 Task: Add Now Vitamin D-3 Cream to the cart.
Action: Mouse moved to (944, 364)
Screenshot: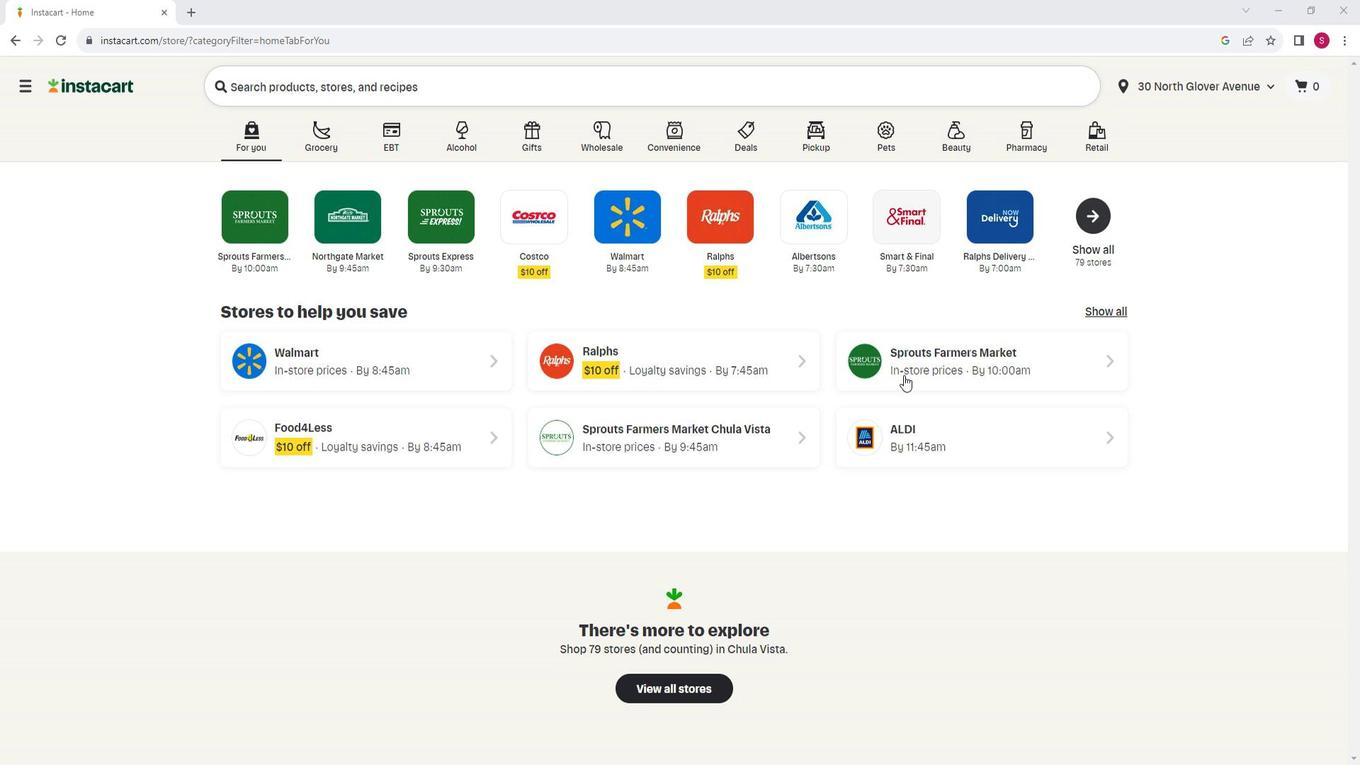 
Action: Mouse pressed left at (944, 364)
Screenshot: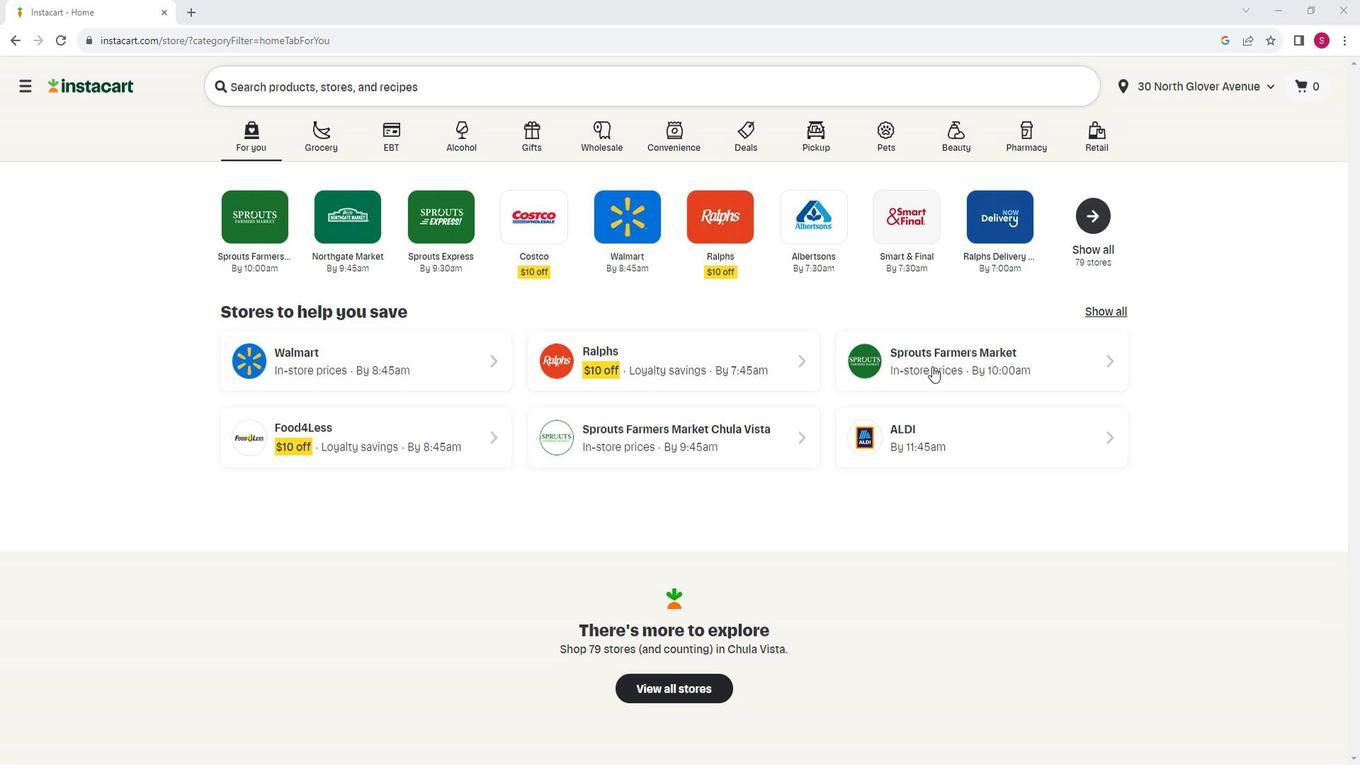 
Action: Mouse moved to (124, 513)
Screenshot: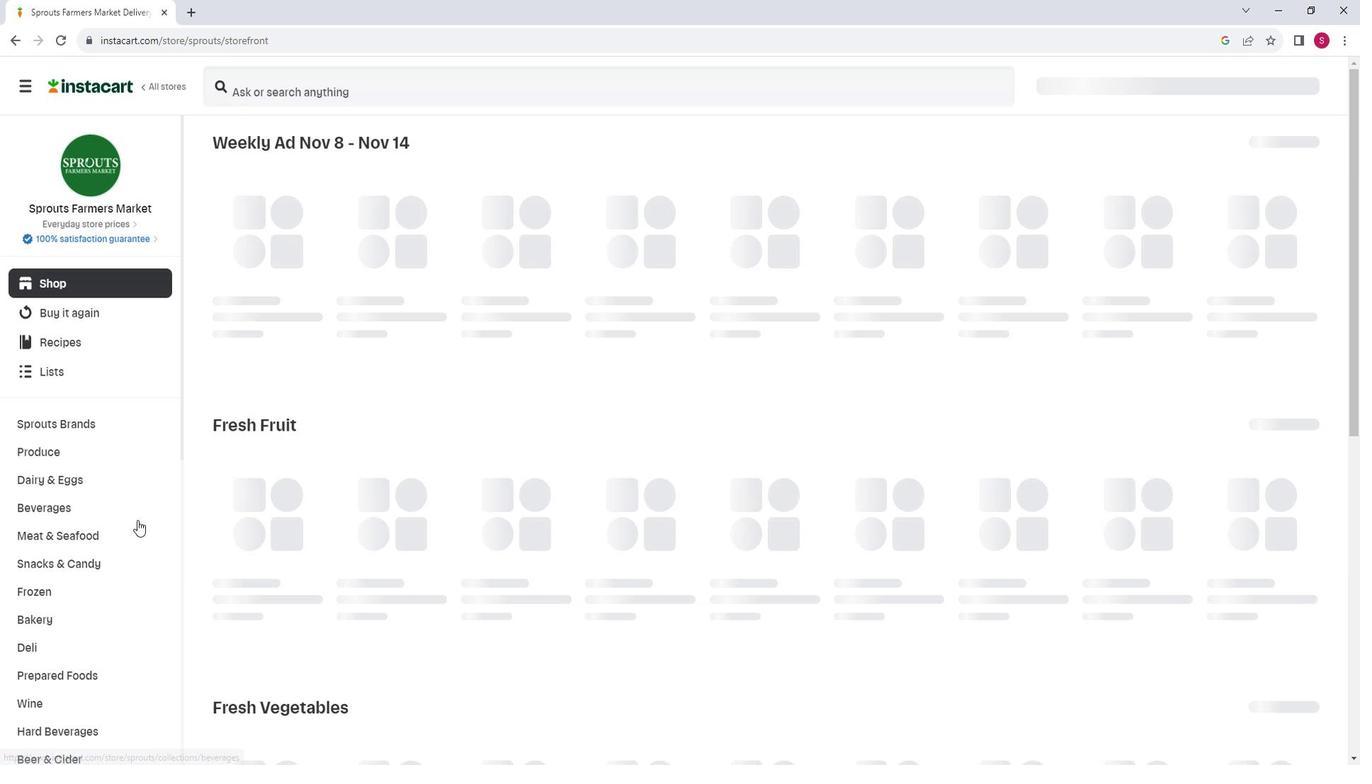 
Action: Mouse scrolled (124, 512) with delta (0, 0)
Screenshot: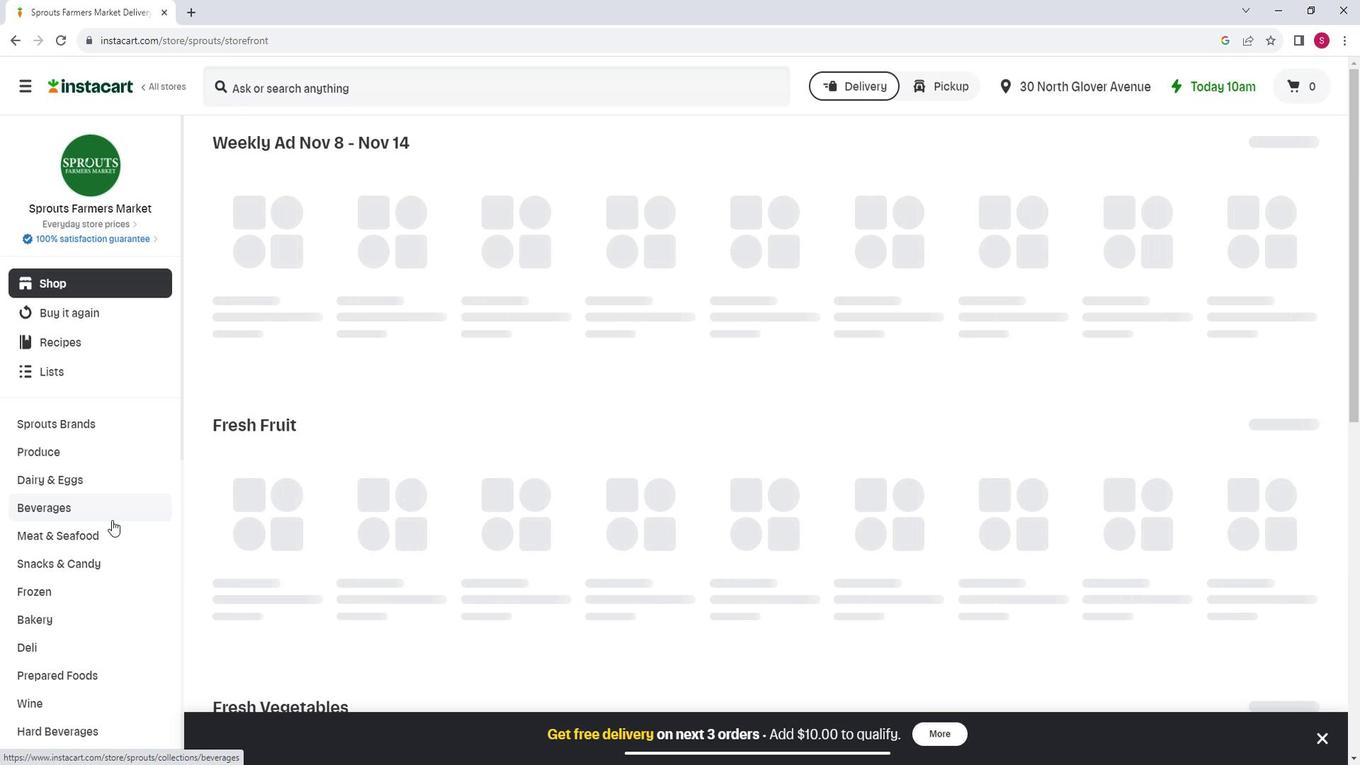 
Action: Mouse scrolled (124, 512) with delta (0, 0)
Screenshot: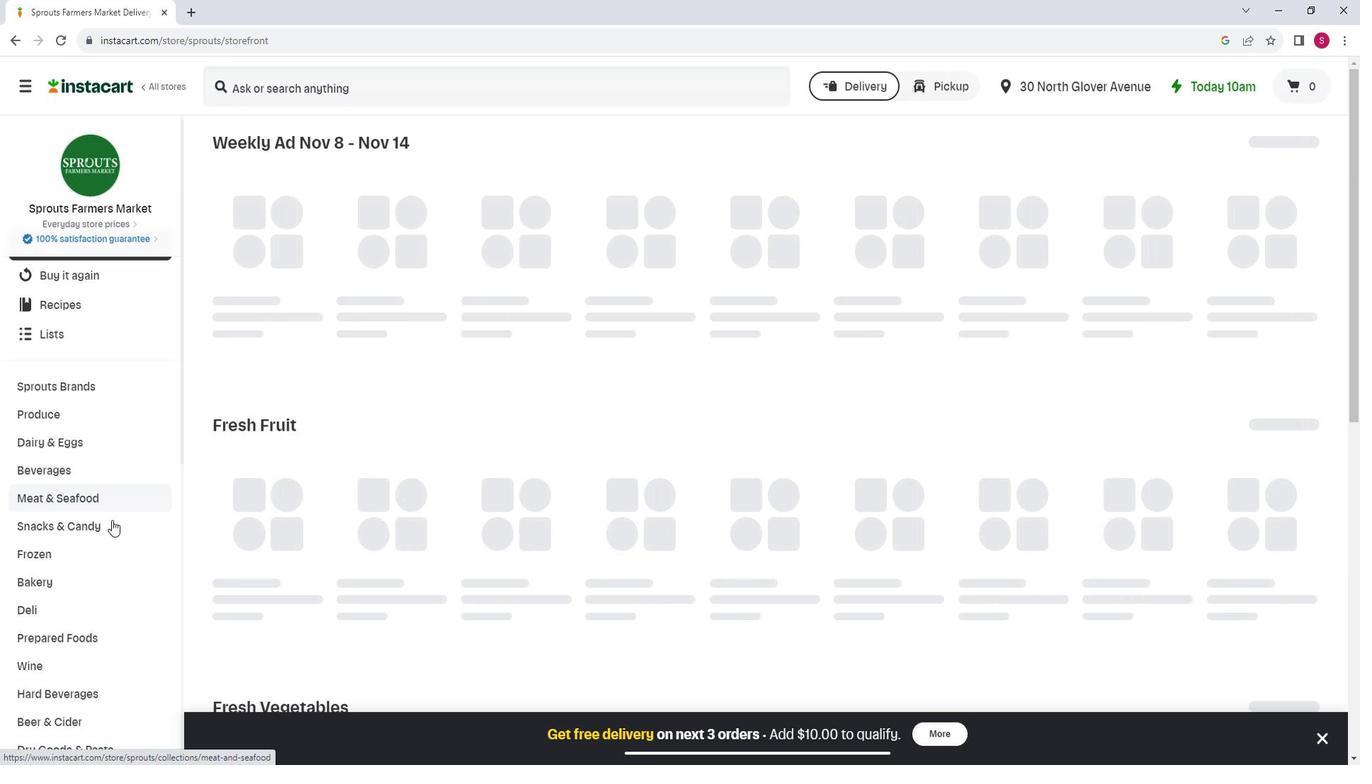 
Action: Mouse scrolled (124, 512) with delta (0, 0)
Screenshot: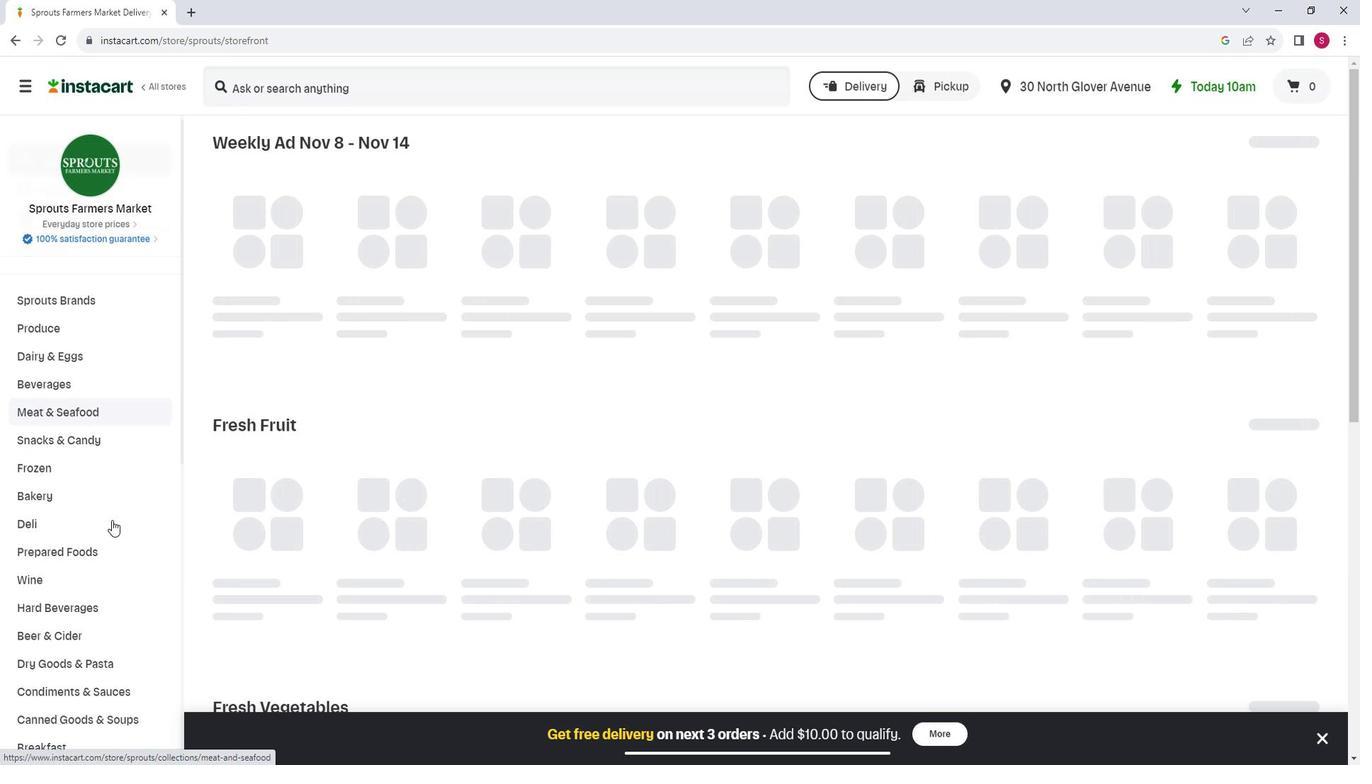
Action: Mouse scrolled (124, 512) with delta (0, 0)
Screenshot: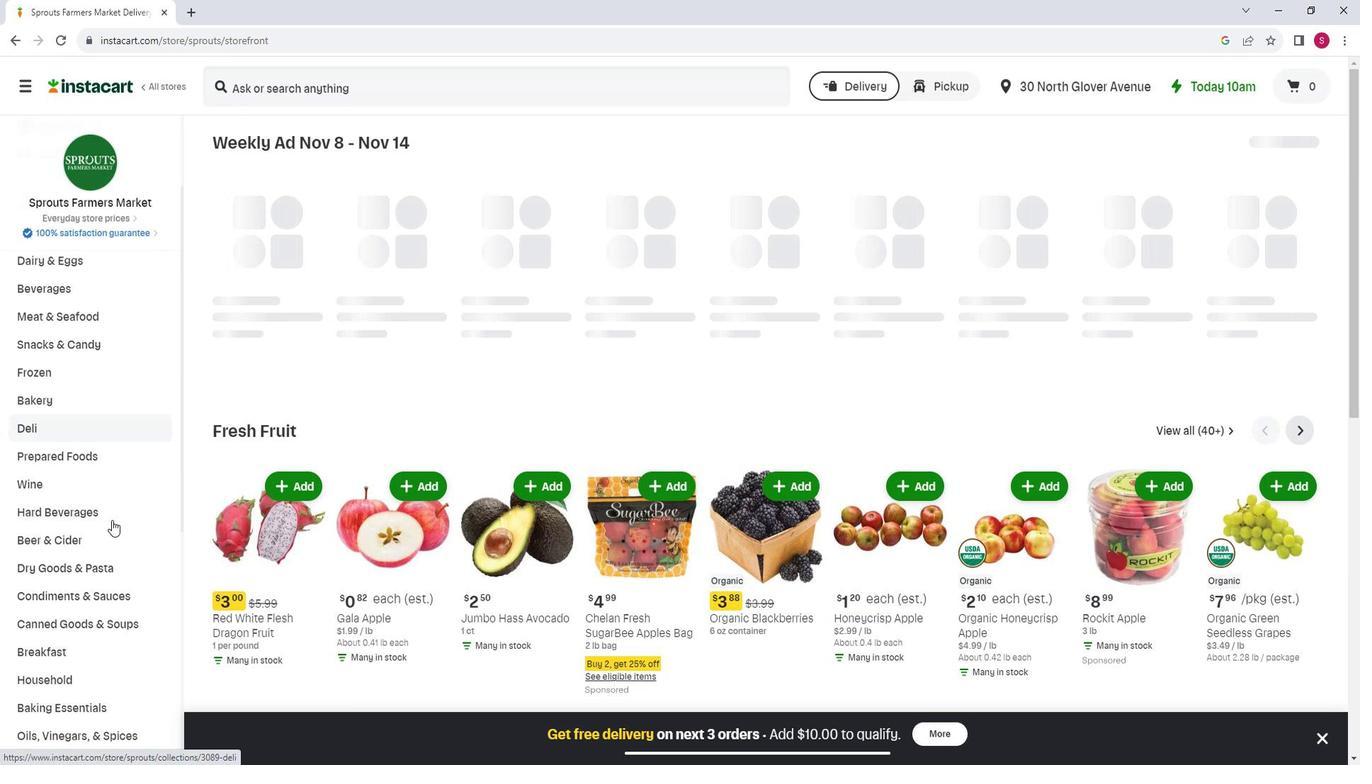 
Action: Mouse scrolled (124, 512) with delta (0, 0)
Screenshot: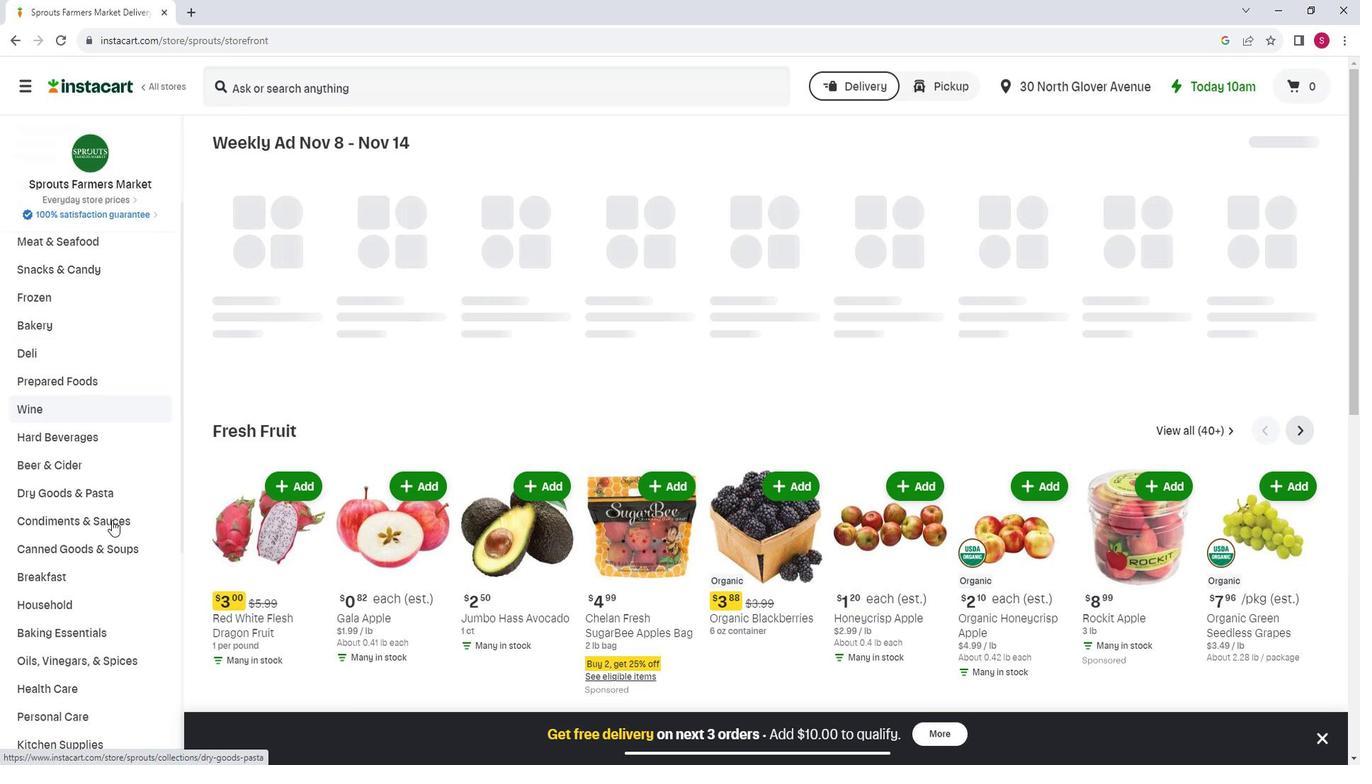 
Action: Mouse scrolled (124, 512) with delta (0, 0)
Screenshot: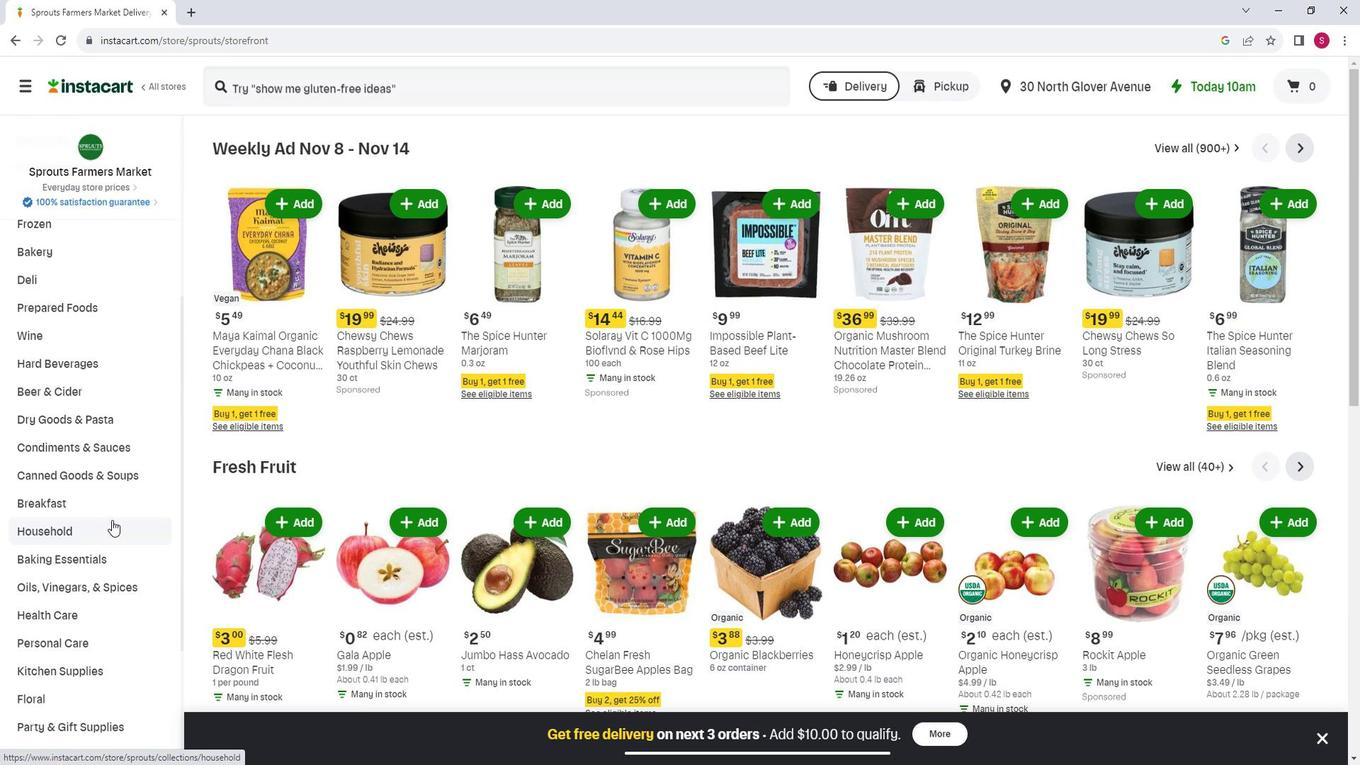 
Action: Mouse moved to (118, 556)
Screenshot: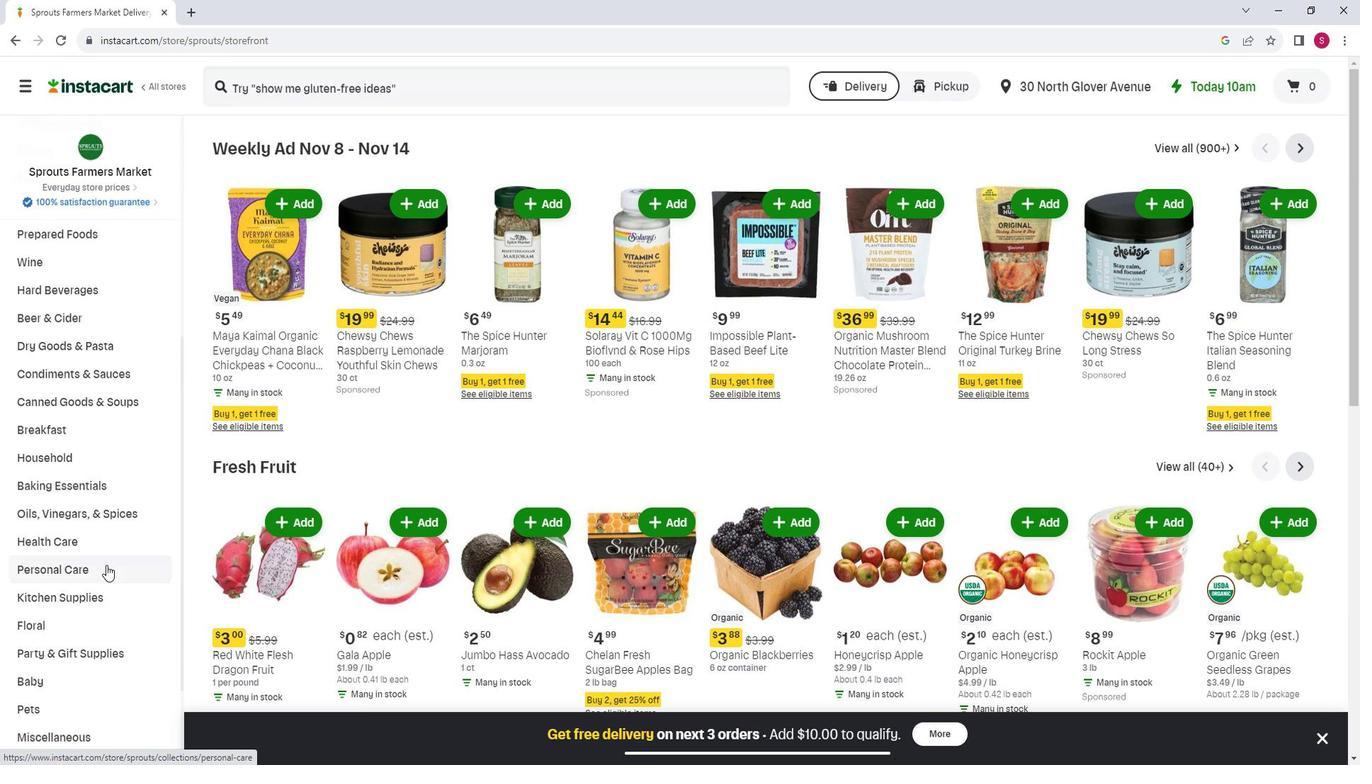 
Action: Mouse pressed left at (118, 556)
Screenshot: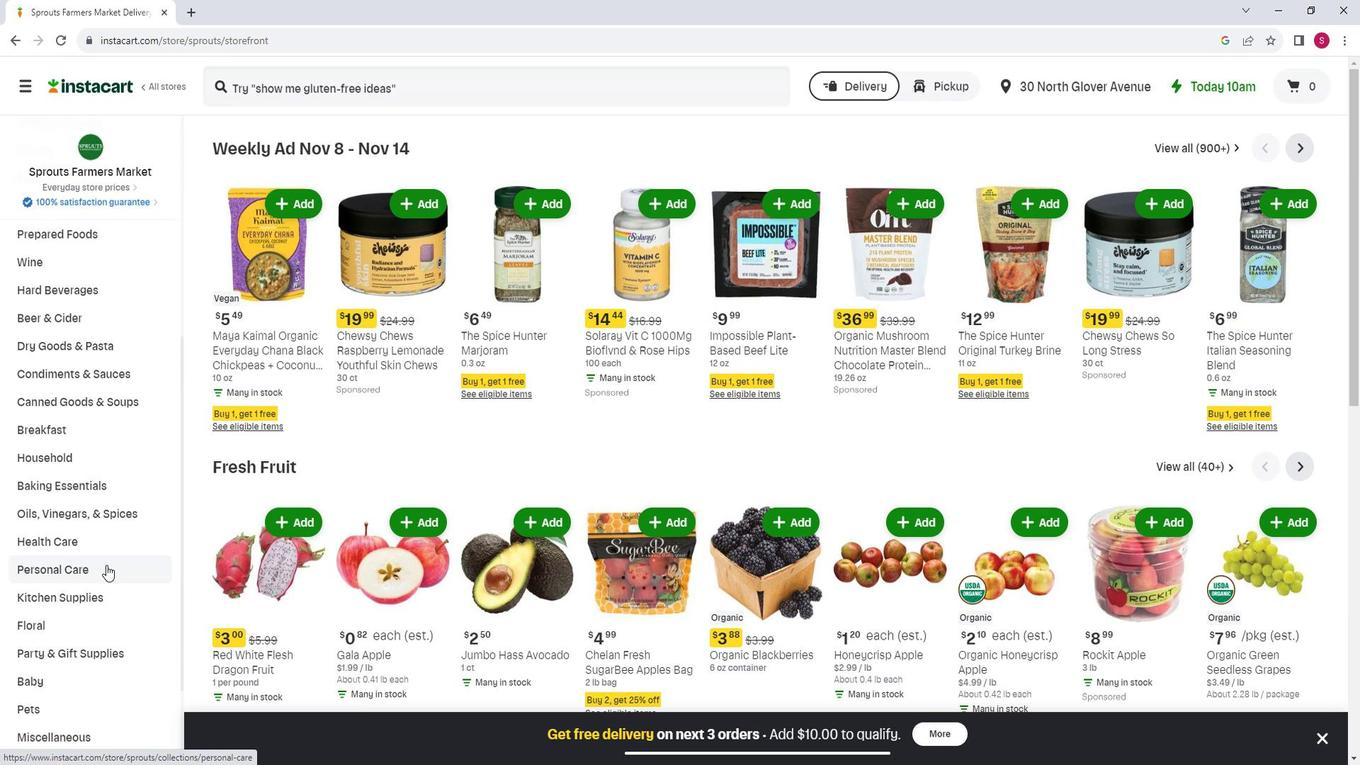 
Action: Mouse moved to (371, 192)
Screenshot: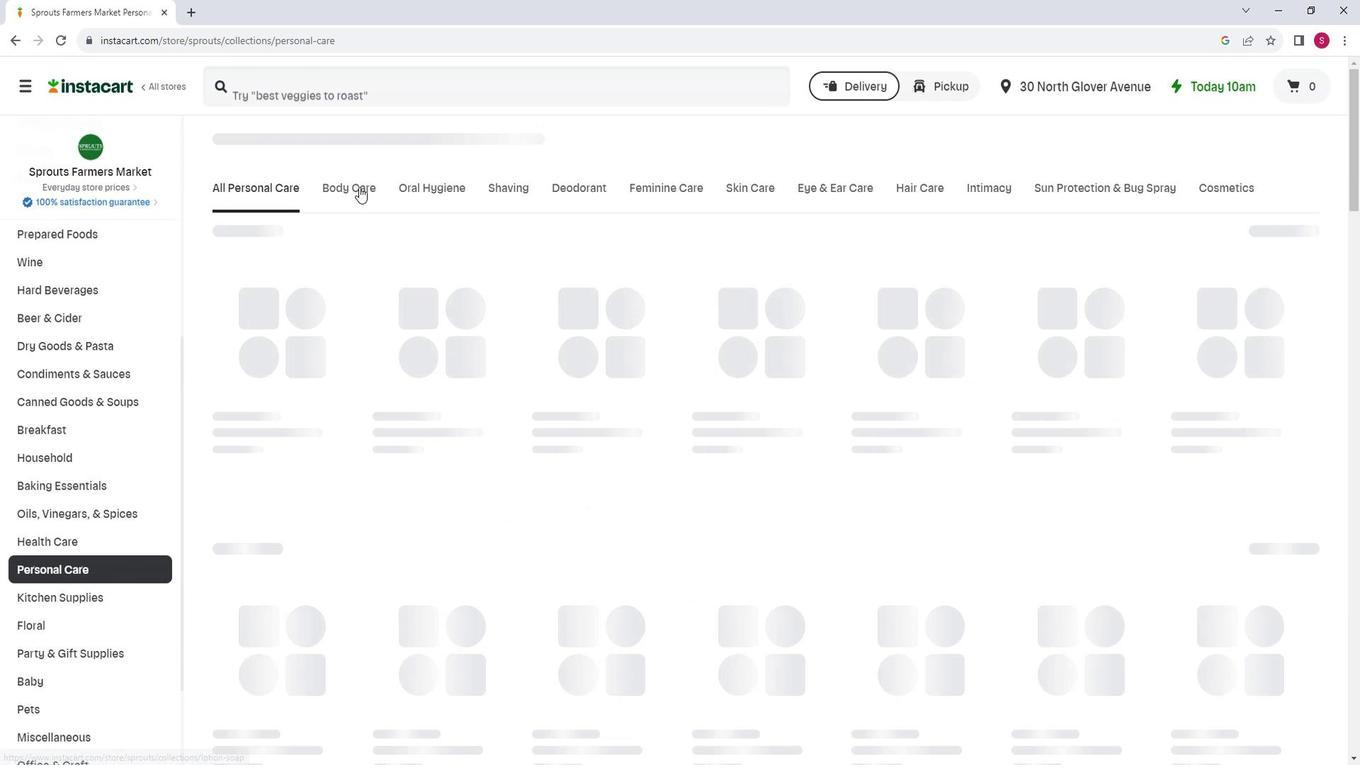 
Action: Mouse pressed left at (371, 192)
Screenshot: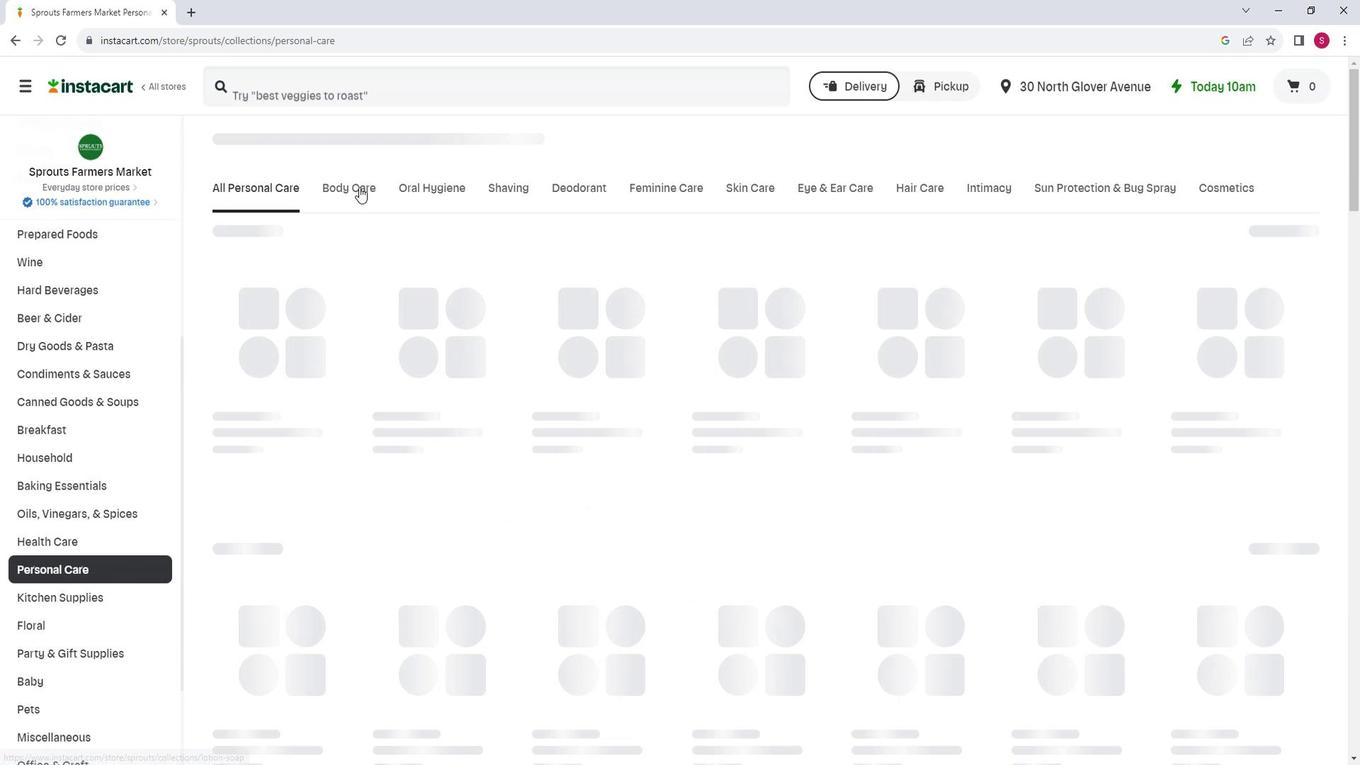 
Action: Mouse moved to (562, 241)
Screenshot: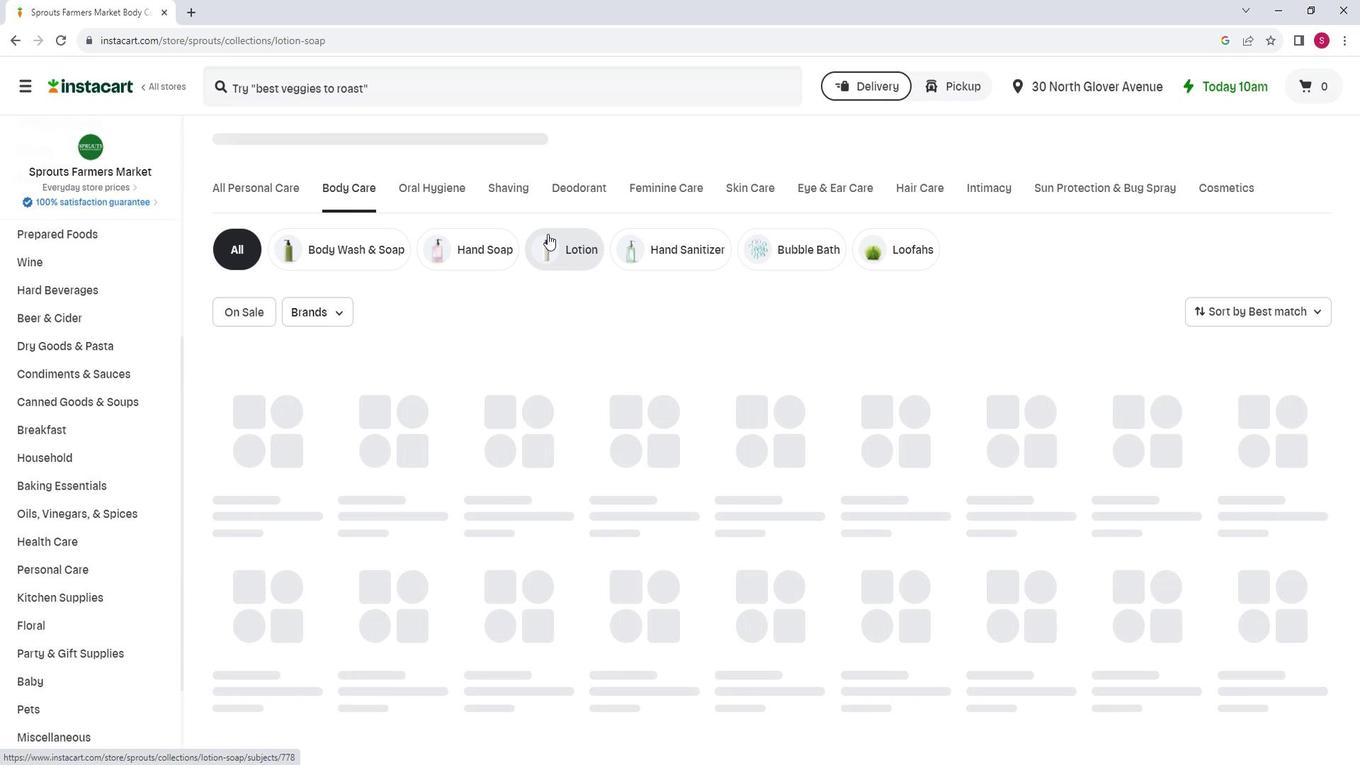 
Action: Mouse pressed left at (562, 241)
Screenshot: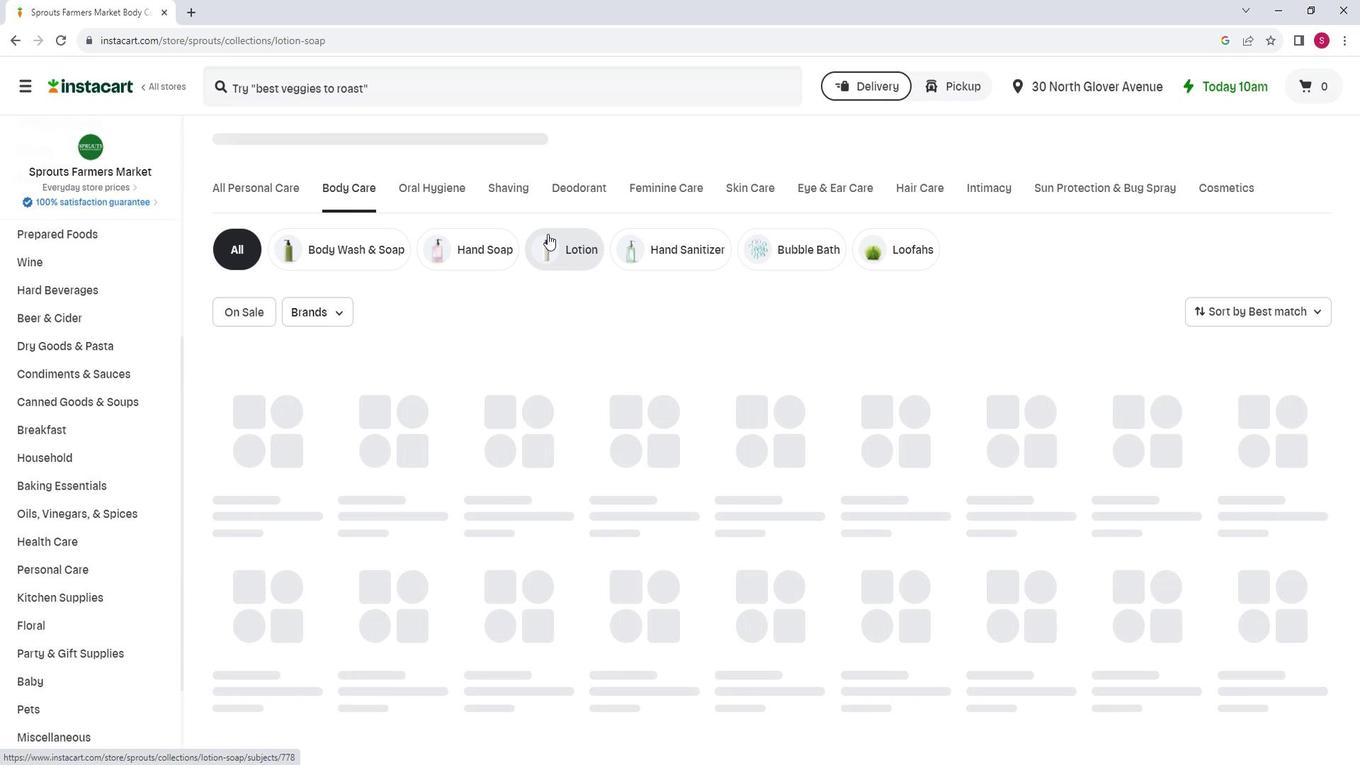 
Action: Mouse moved to (487, 92)
Screenshot: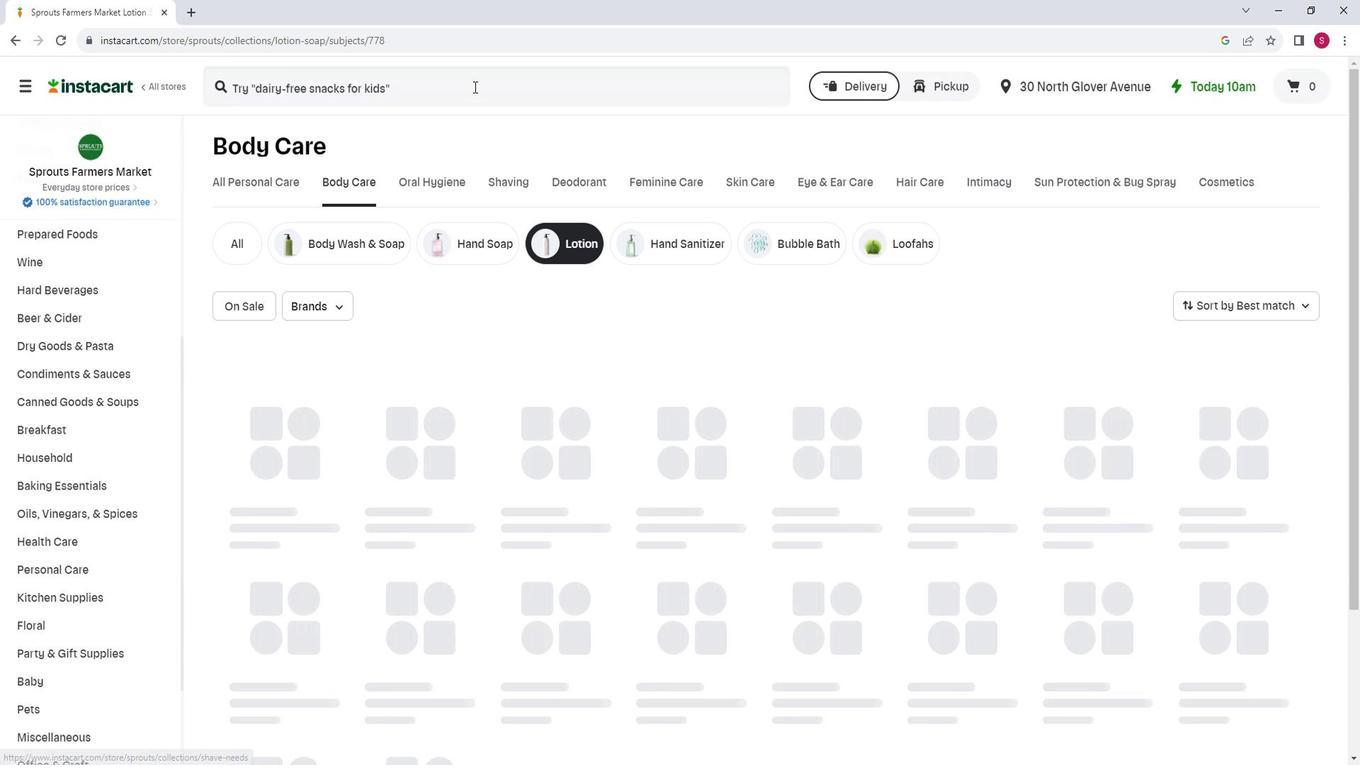 
Action: Mouse pressed left at (487, 92)
Screenshot: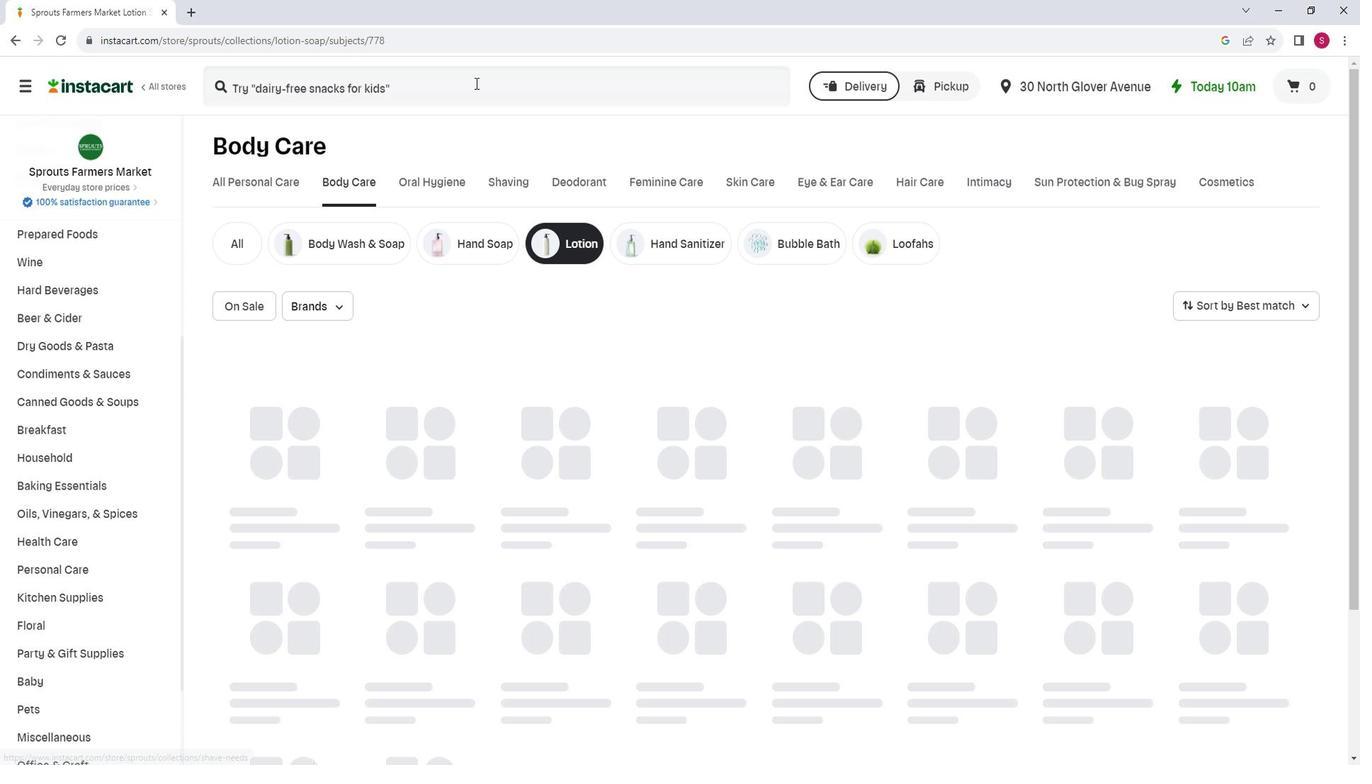 
Action: Key pressed <Key.shift>Now<Key.space><Key.shift>Vitamin<Key.space><Key.shift><Key.shift>D-3<Key.space><Key.shift>Cream<Key.enter>
Screenshot: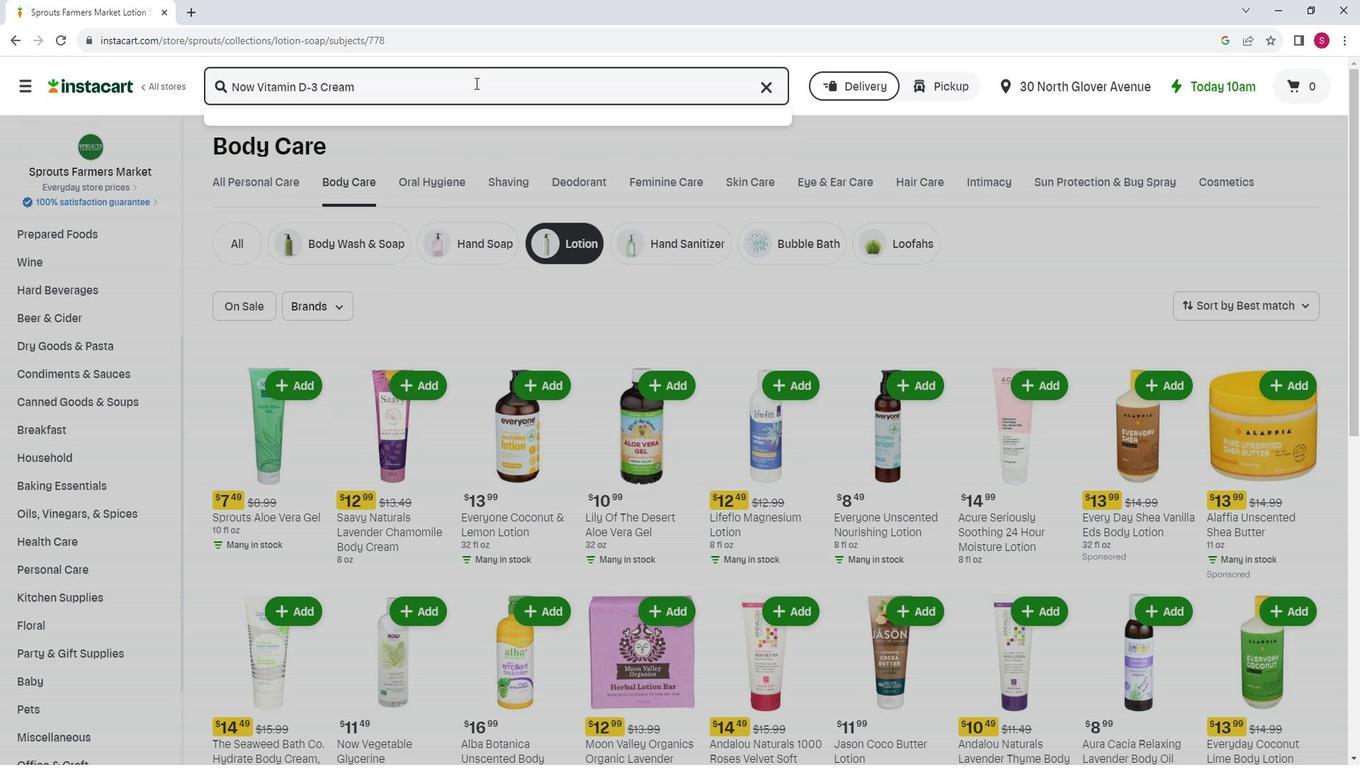 
Action: Mouse moved to (446, 319)
Screenshot: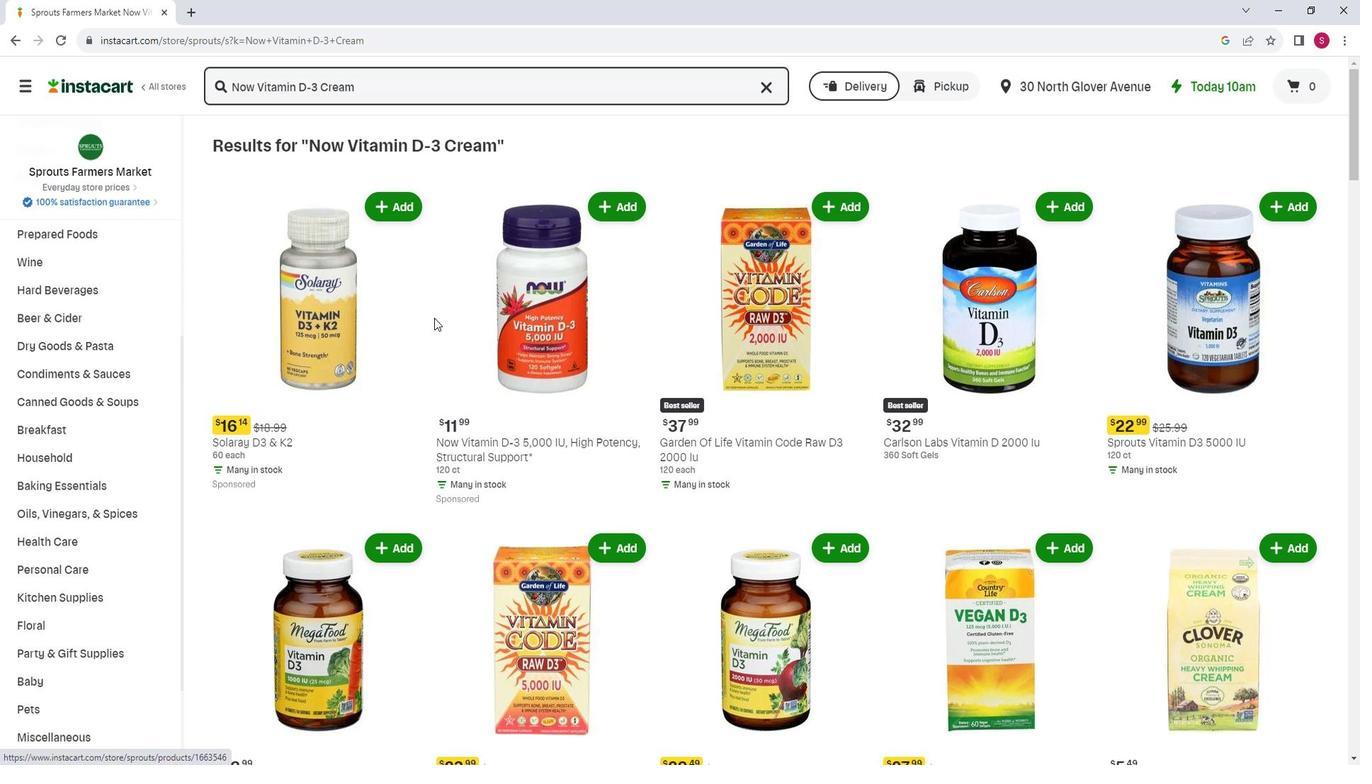 
Action: Mouse scrolled (446, 318) with delta (0, 0)
Screenshot: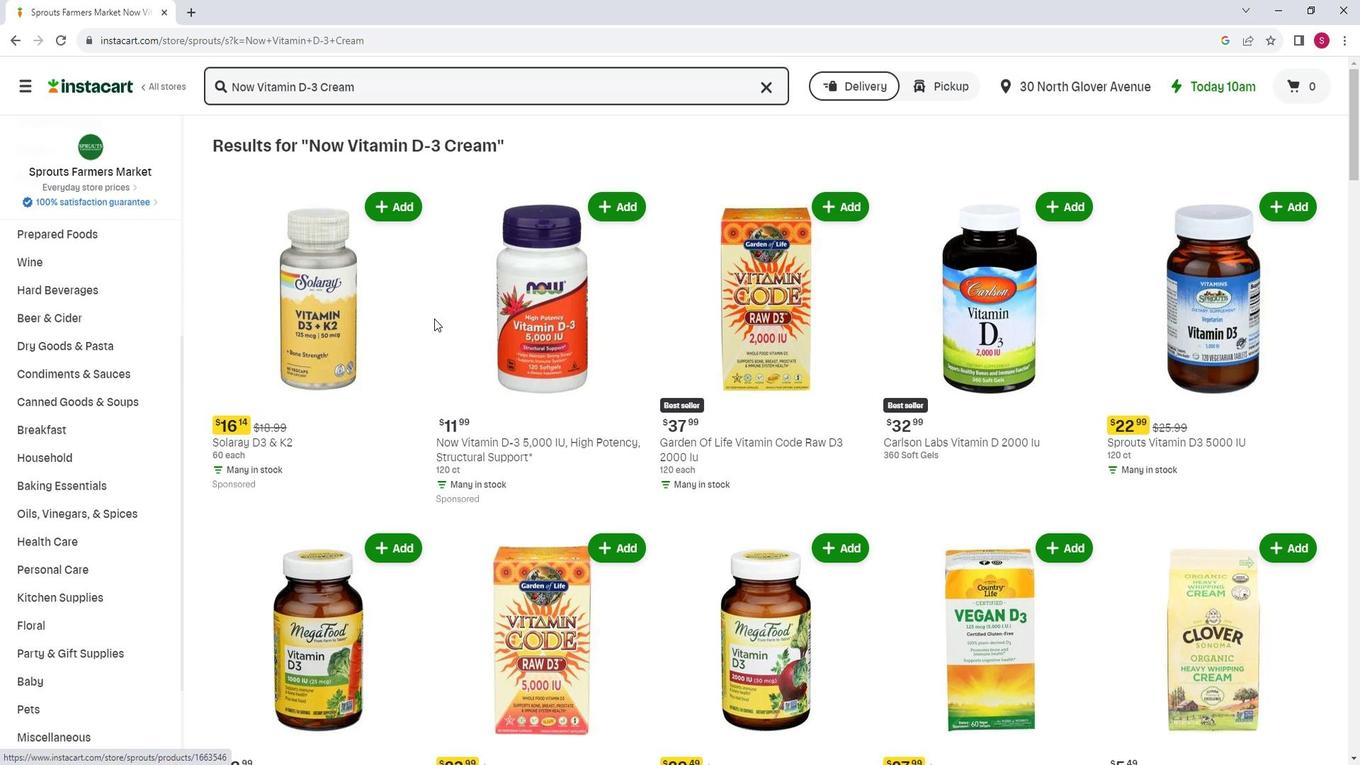 
Action: Mouse scrolled (446, 318) with delta (0, 0)
Screenshot: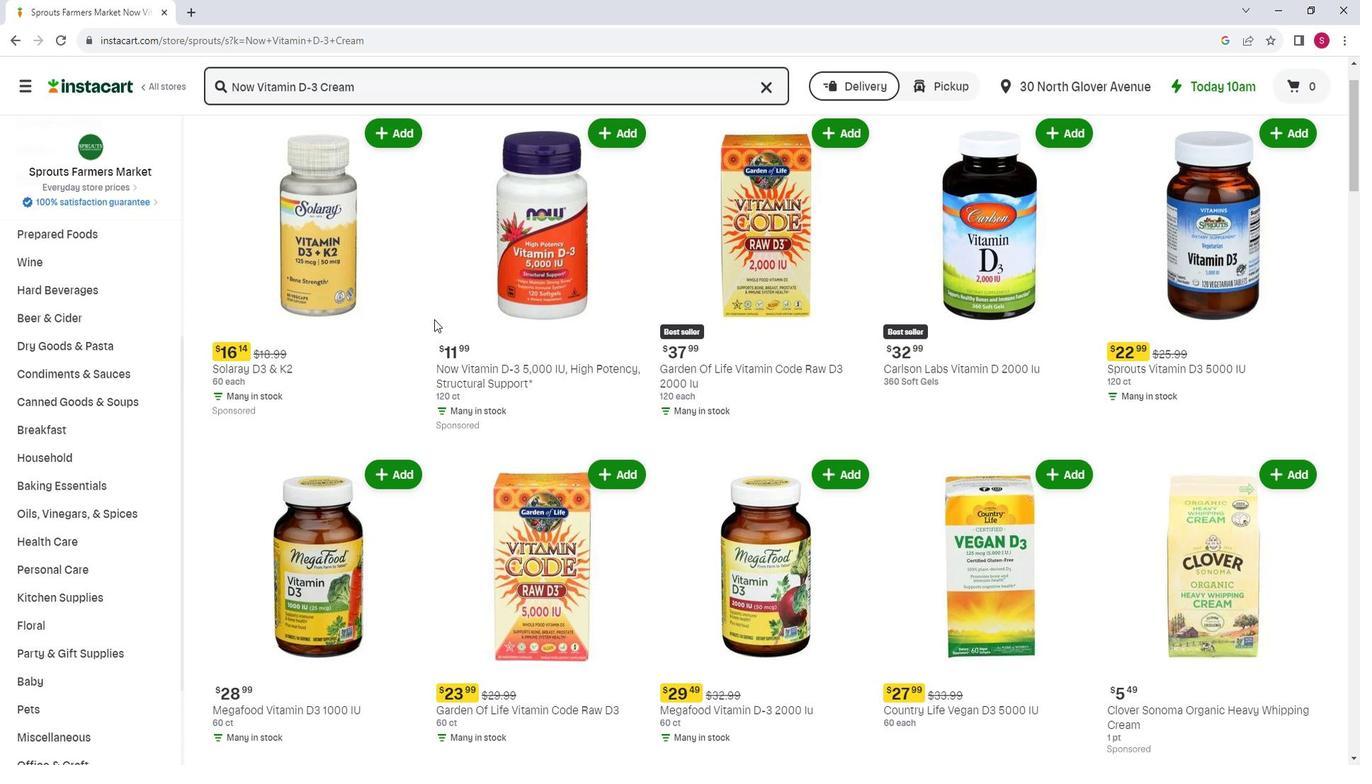 
Action: Mouse scrolled (446, 318) with delta (0, 0)
Screenshot: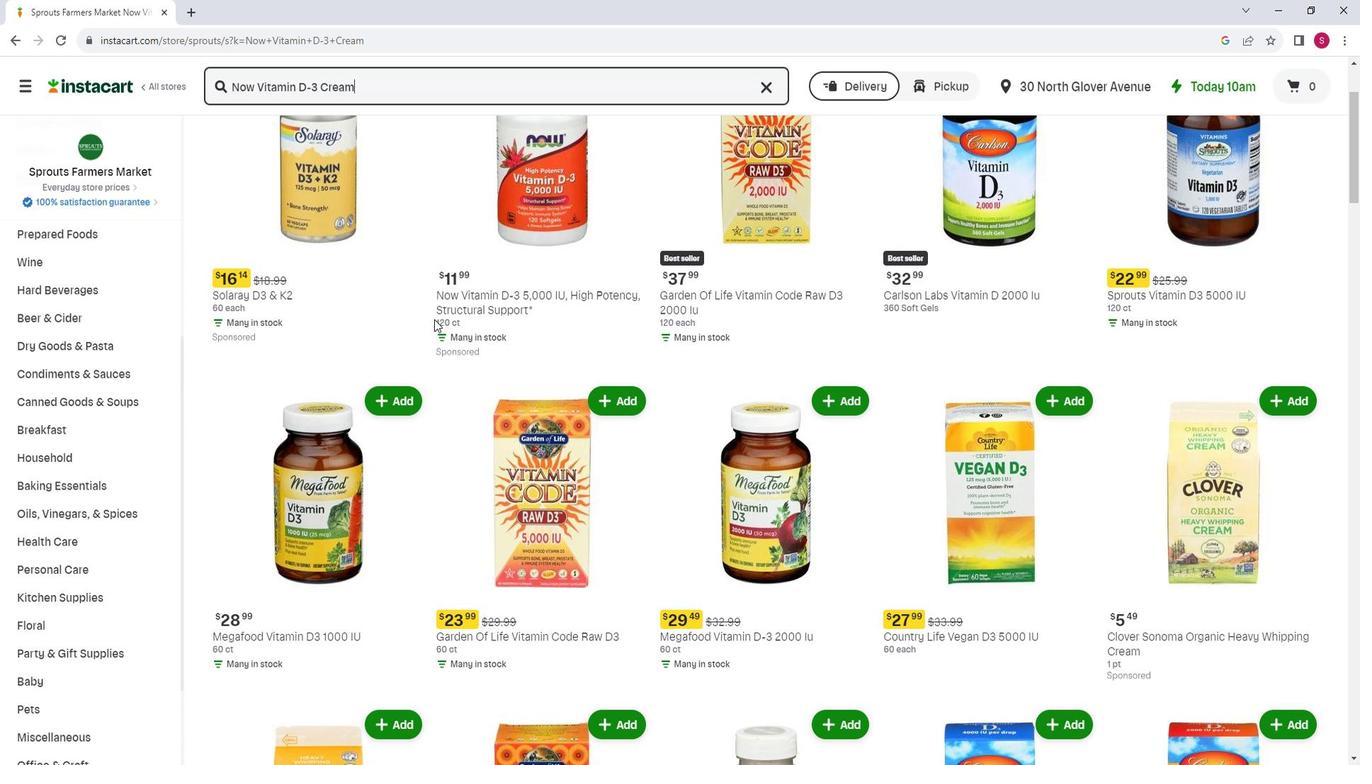 
Action: Mouse scrolled (446, 318) with delta (0, 0)
Screenshot: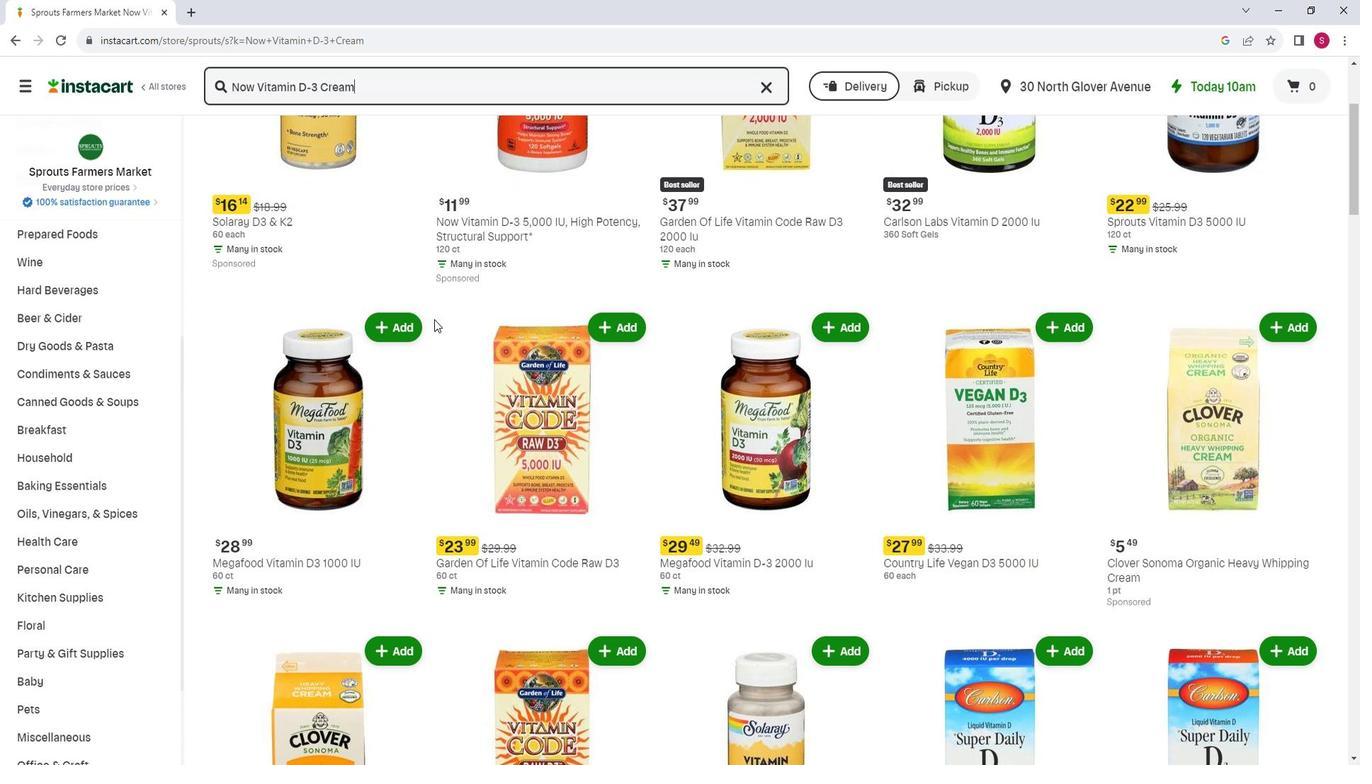 
Action: Mouse moved to (446, 320)
Screenshot: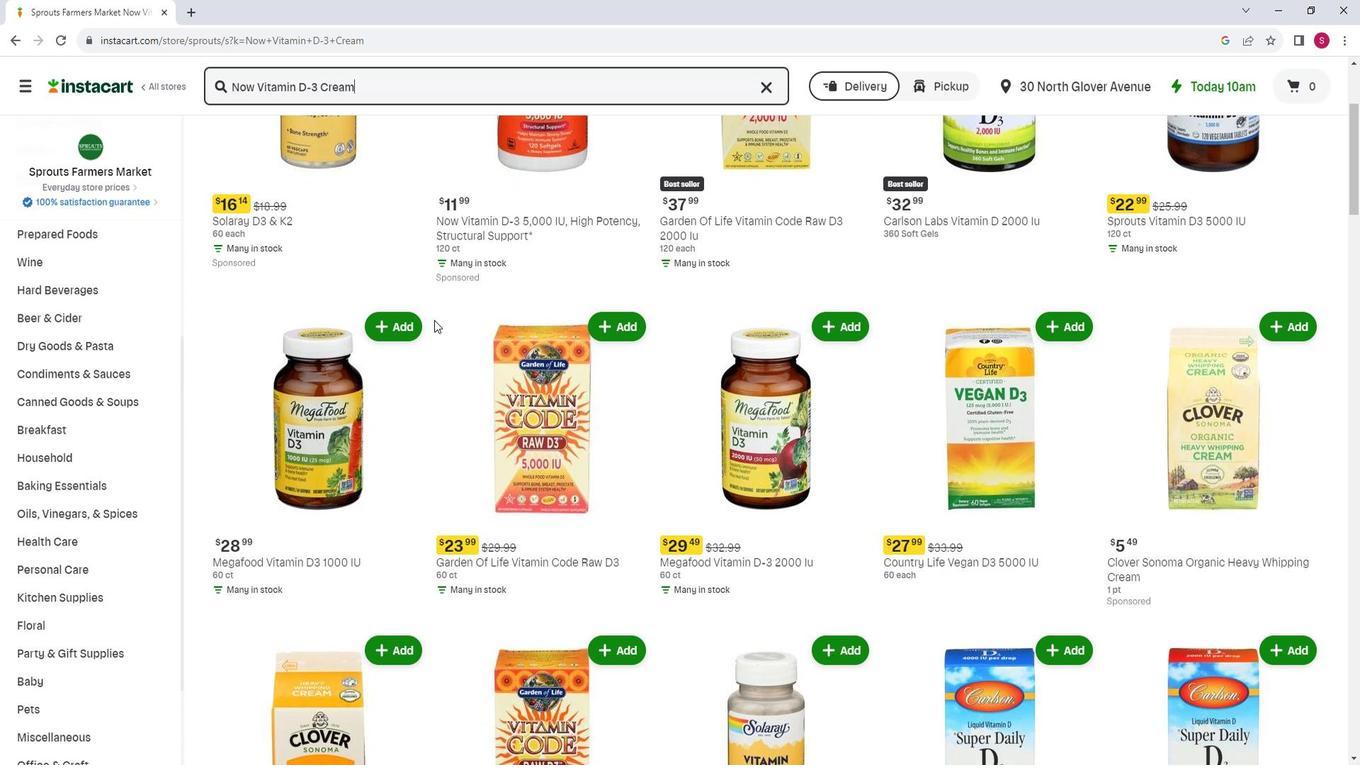 
Action: Mouse scrolled (446, 319) with delta (0, 0)
Screenshot: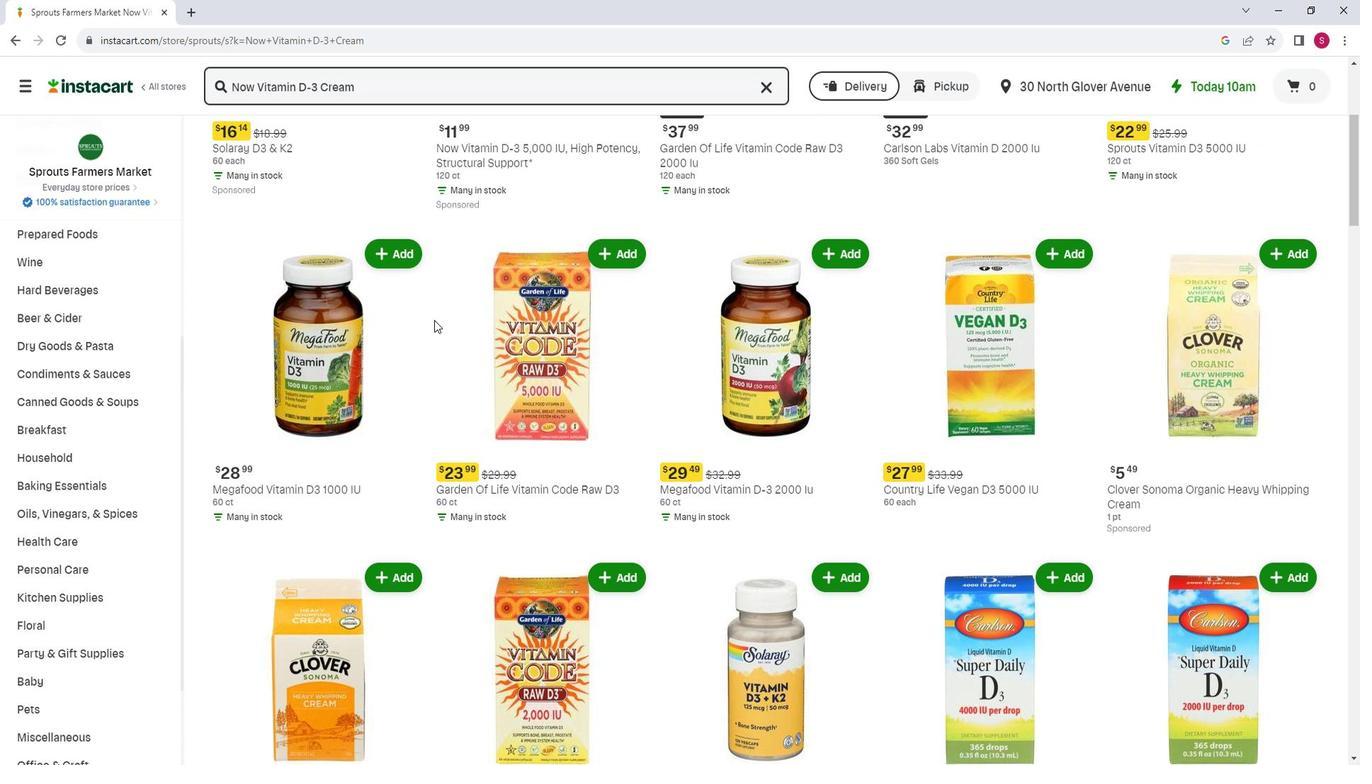 
Action: Mouse scrolled (446, 319) with delta (0, 0)
Screenshot: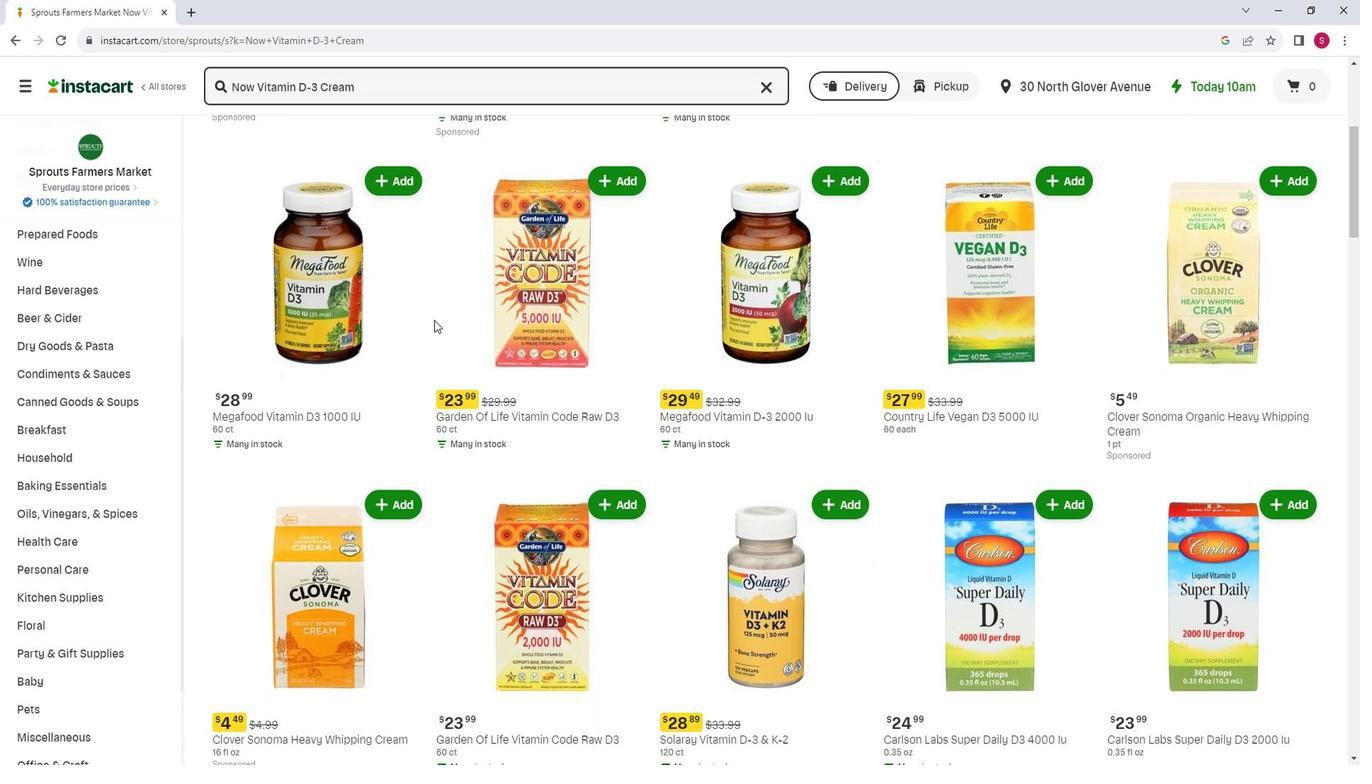 
Action: Mouse scrolled (446, 319) with delta (0, 0)
Screenshot: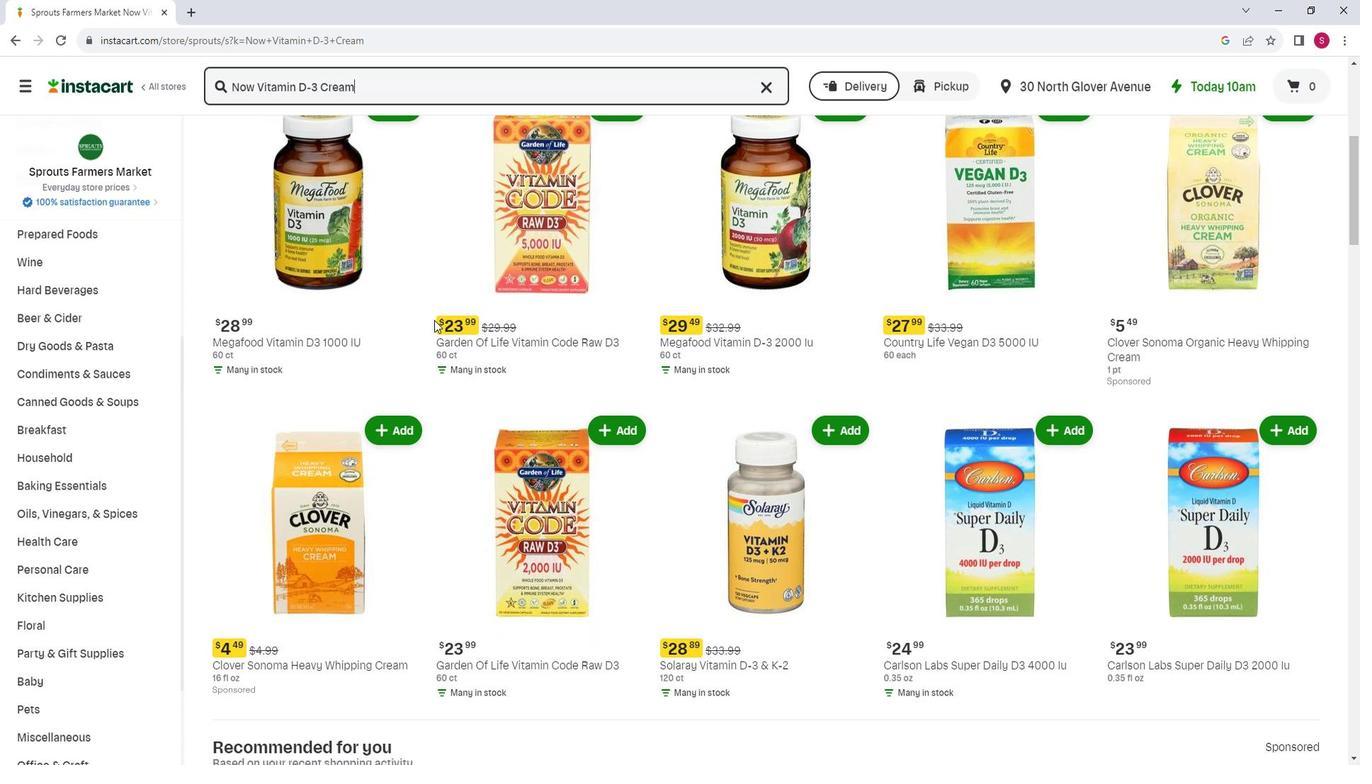 
Action: Mouse moved to (446, 320)
Screenshot: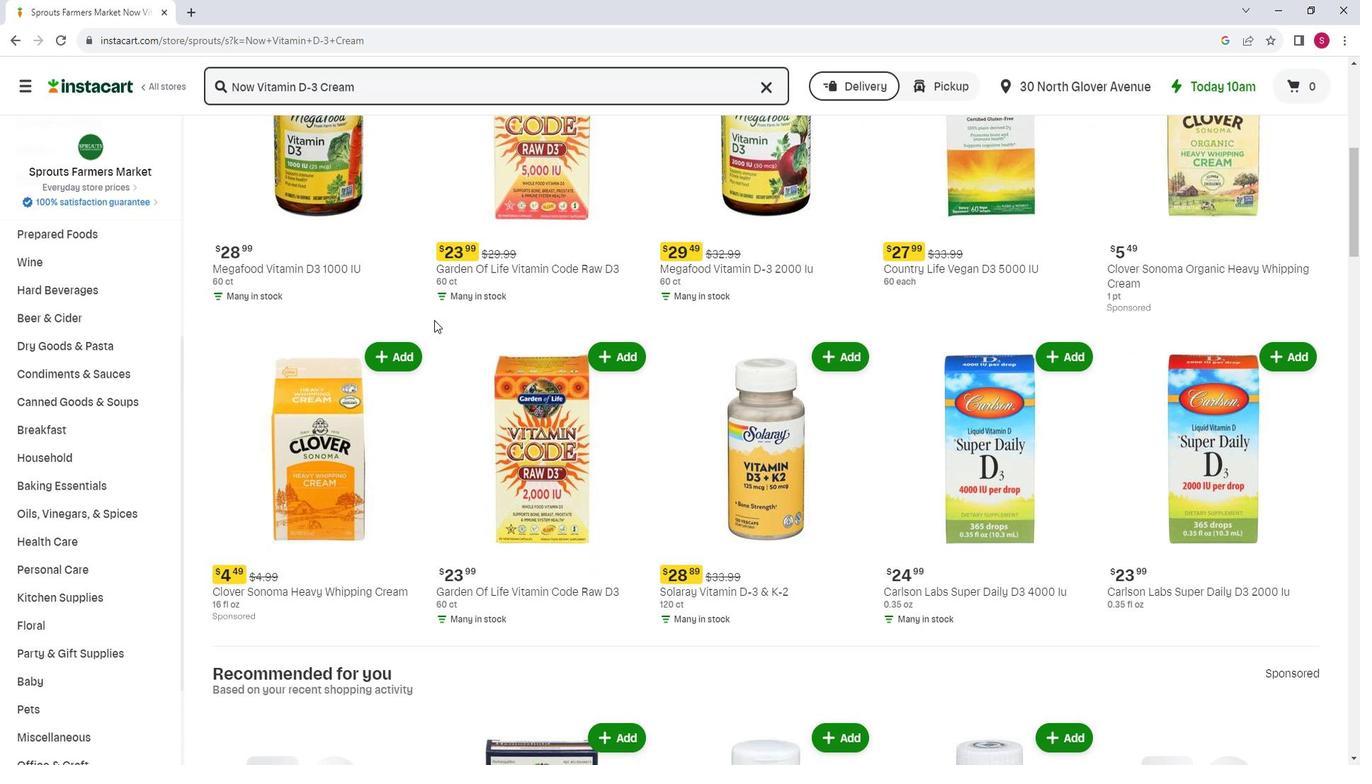 
Action: Mouse scrolled (446, 319) with delta (0, 0)
Screenshot: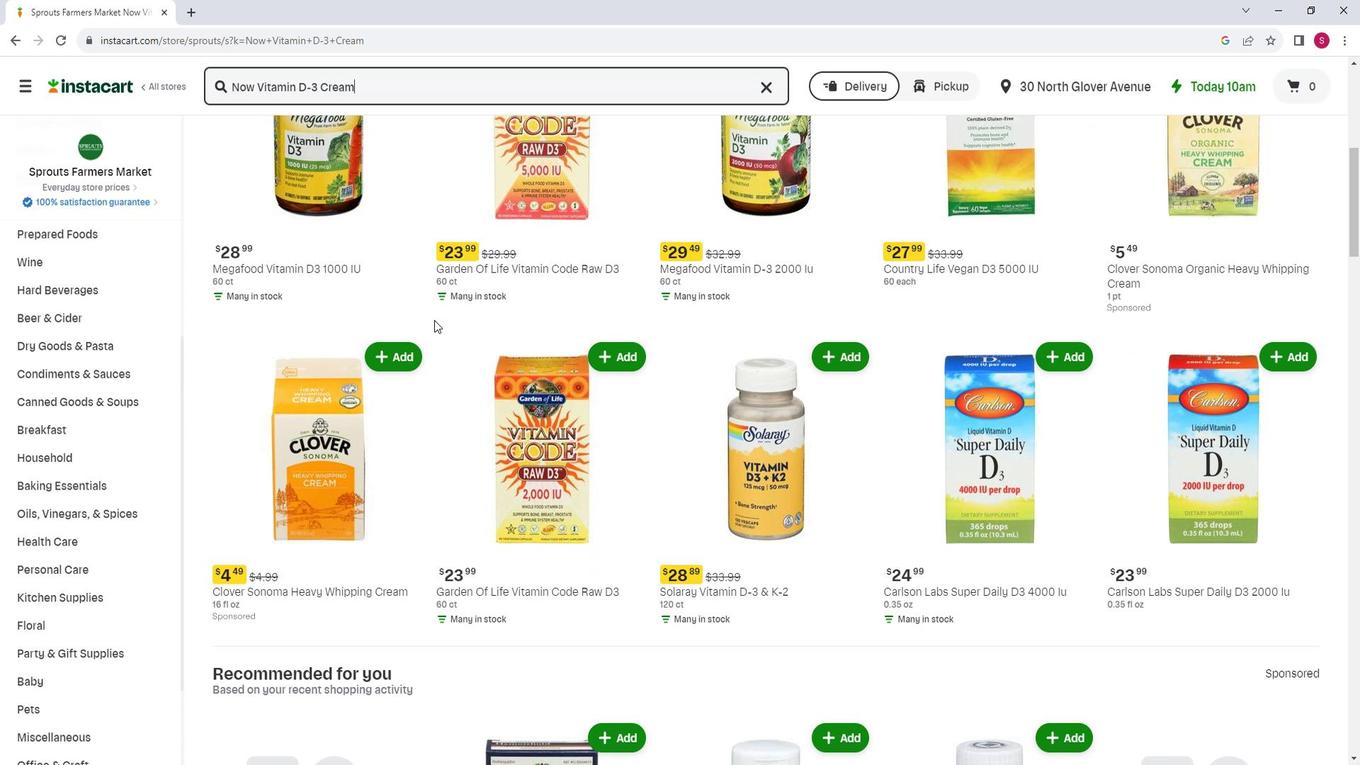 
Action: Mouse moved to (446, 303)
Screenshot: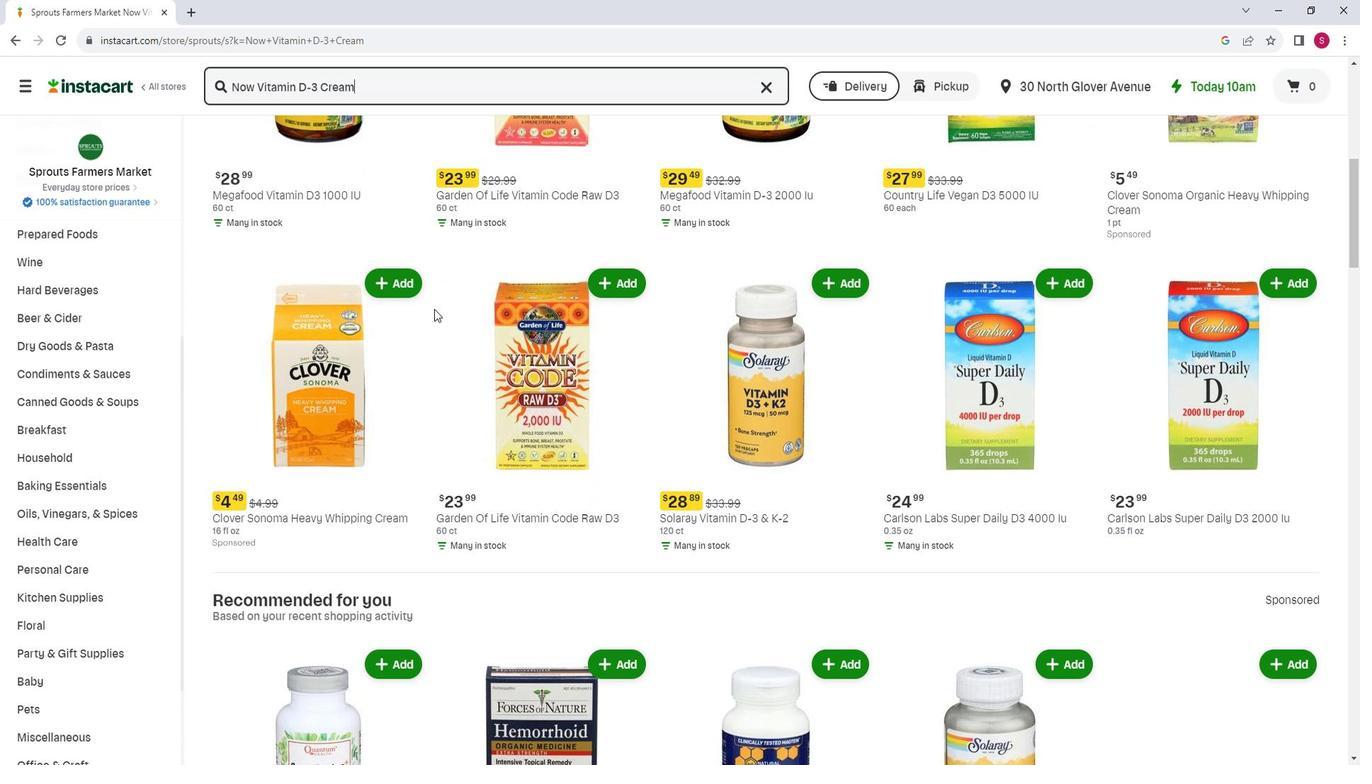 
